 Task: Update the address to '2nd street, Karol Bagh, New Delhi, India' and phone number to '01128762718' for the contact 'Shazi Zaman' in Outlook.
Action: Mouse moved to (18, 101)
Screenshot: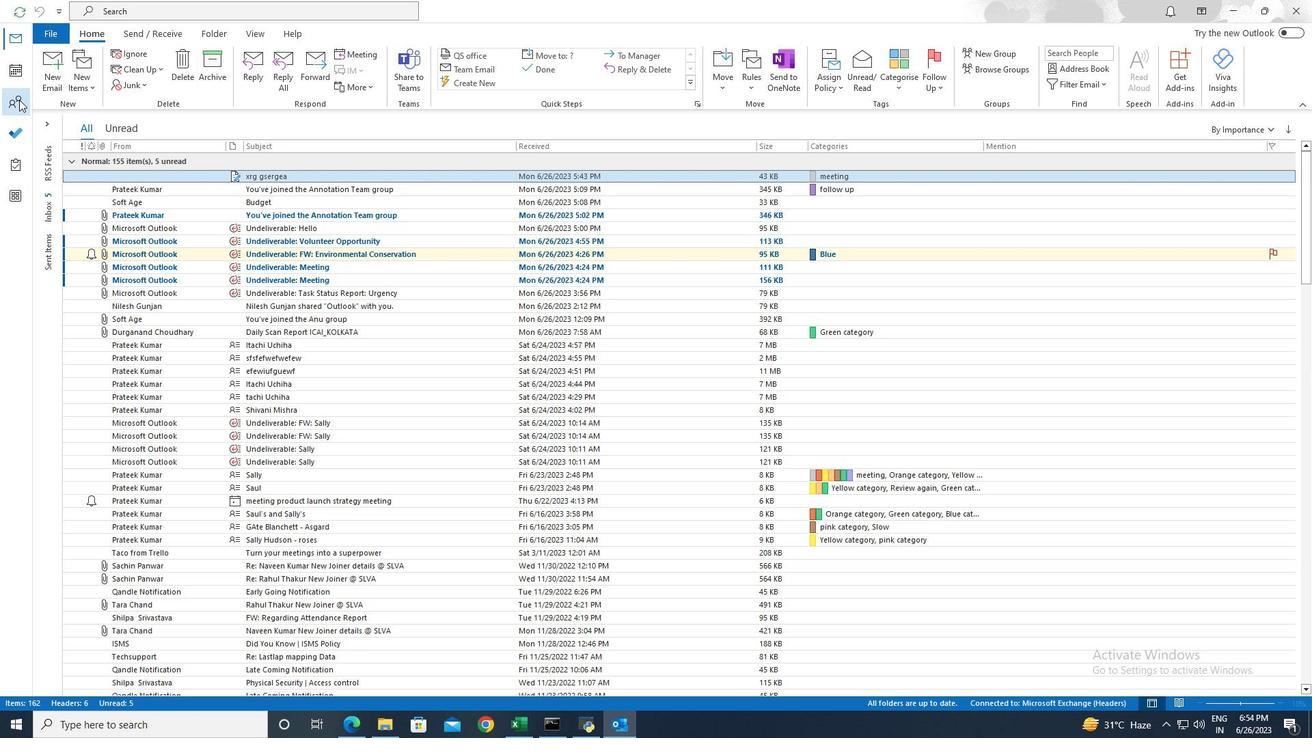 
Action: Mouse pressed left at (18, 101)
Screenshot: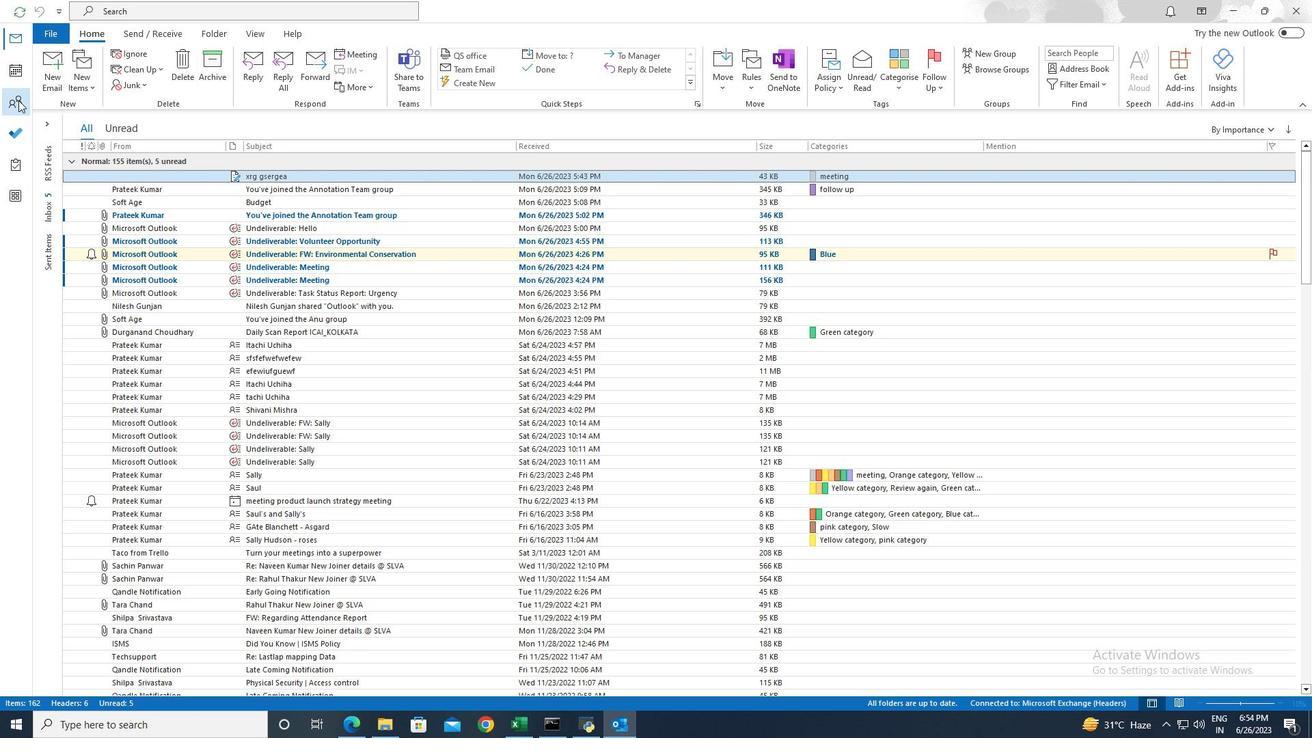 
Action: Mouse moved to (274, 13)
Screenshot: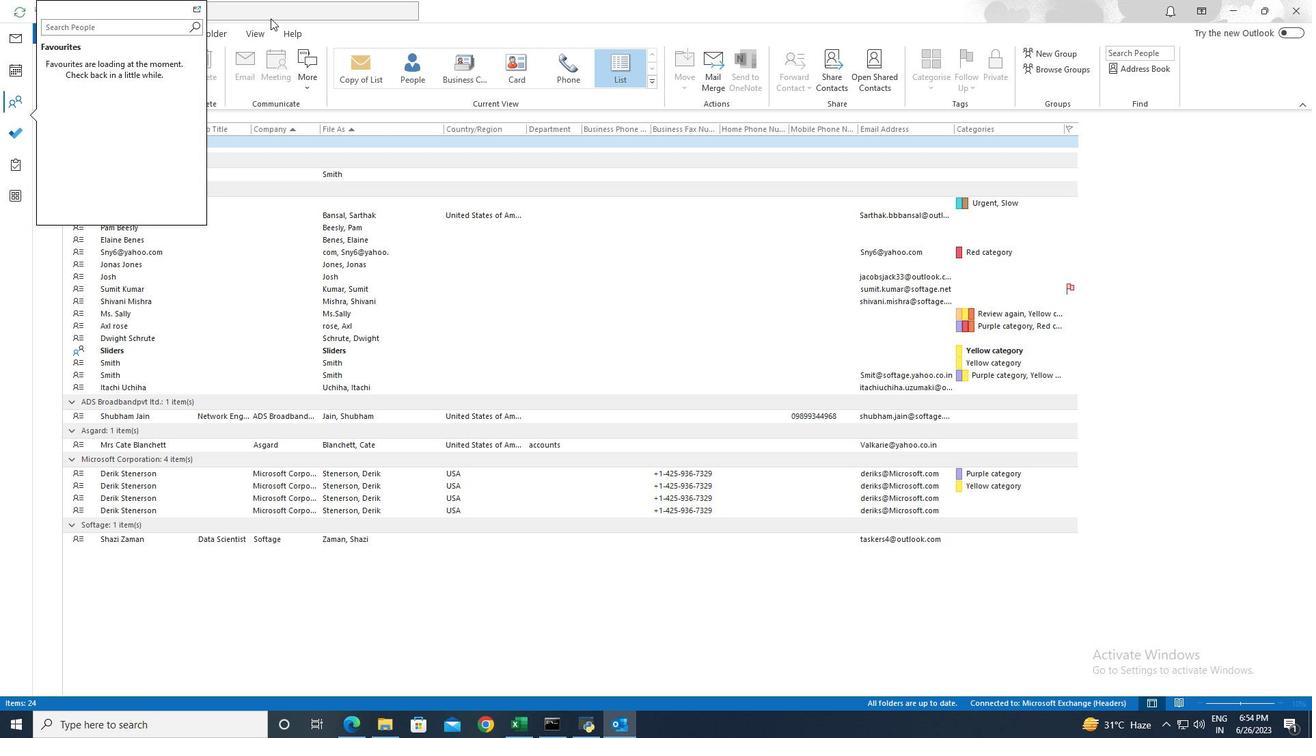
Action: Mouse pressed left at (274, 13)
Screenshot: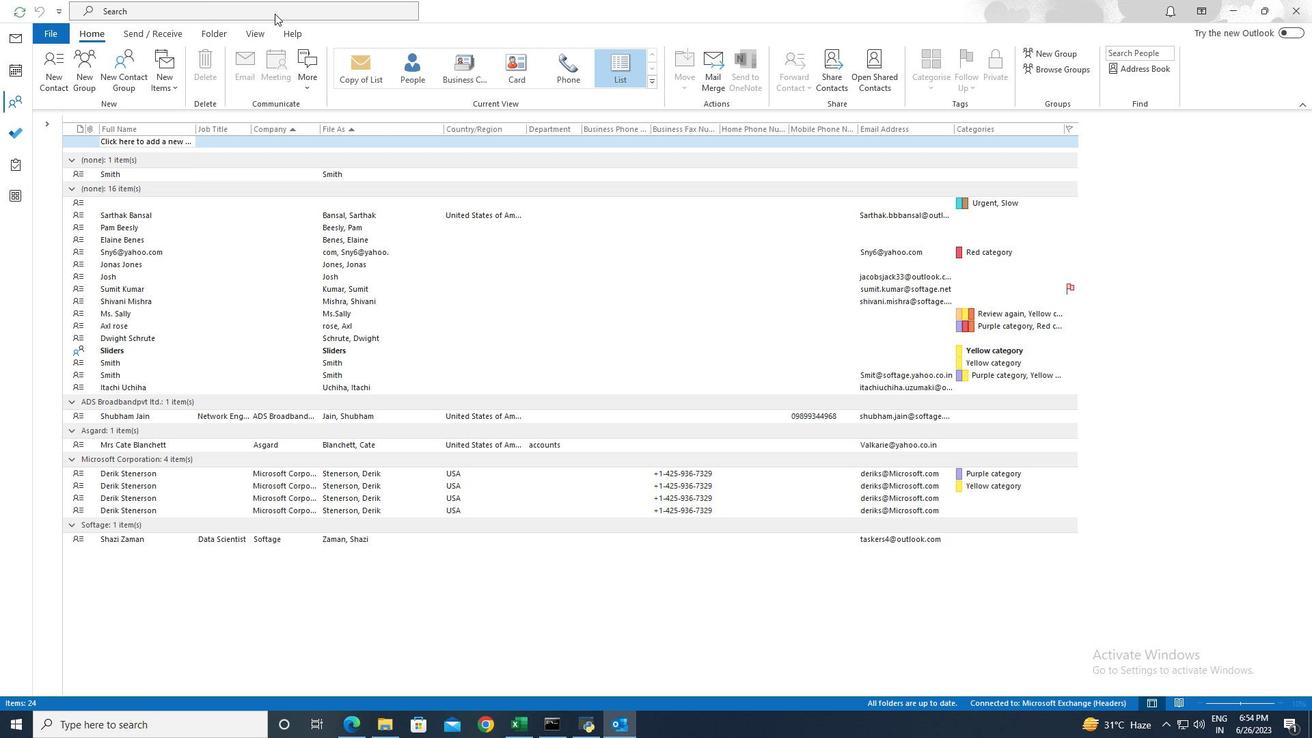 
Action: Mouse moved to (469, 8)
Screenshot: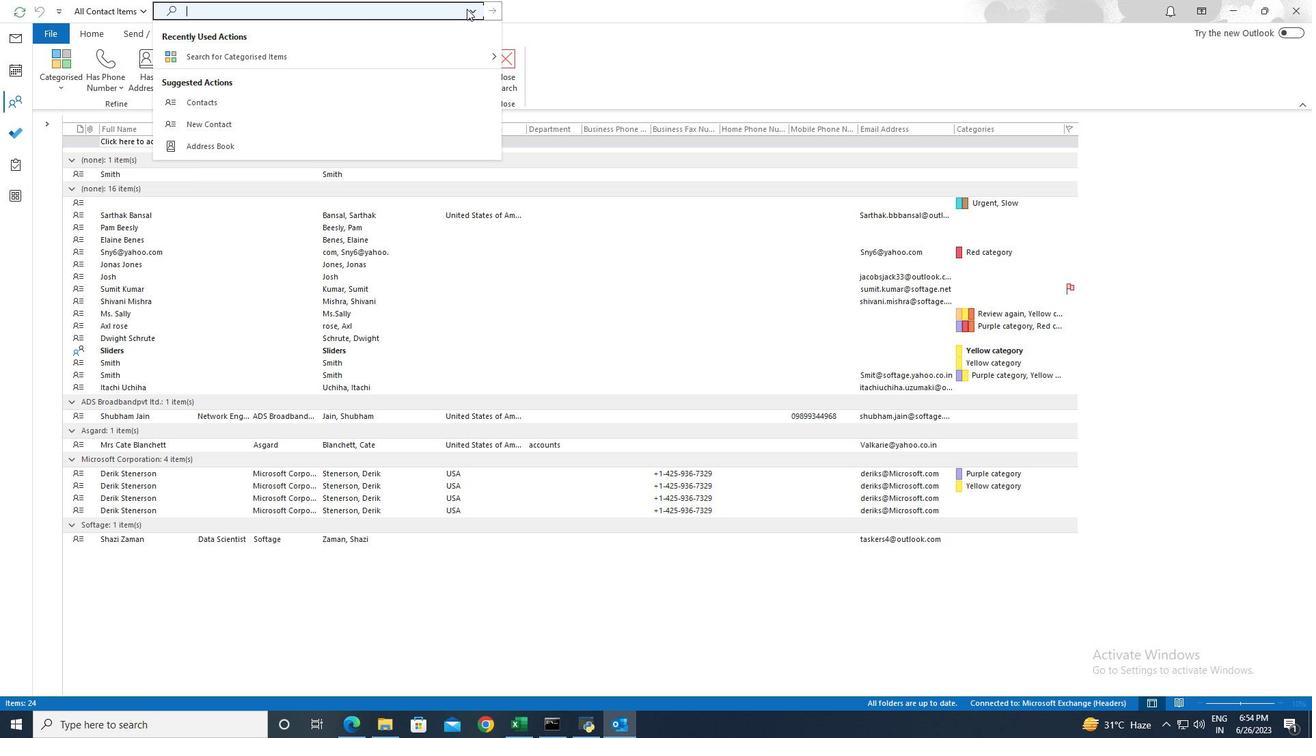 
Action: Mouse pressed left at (469, 8)
Screenshot: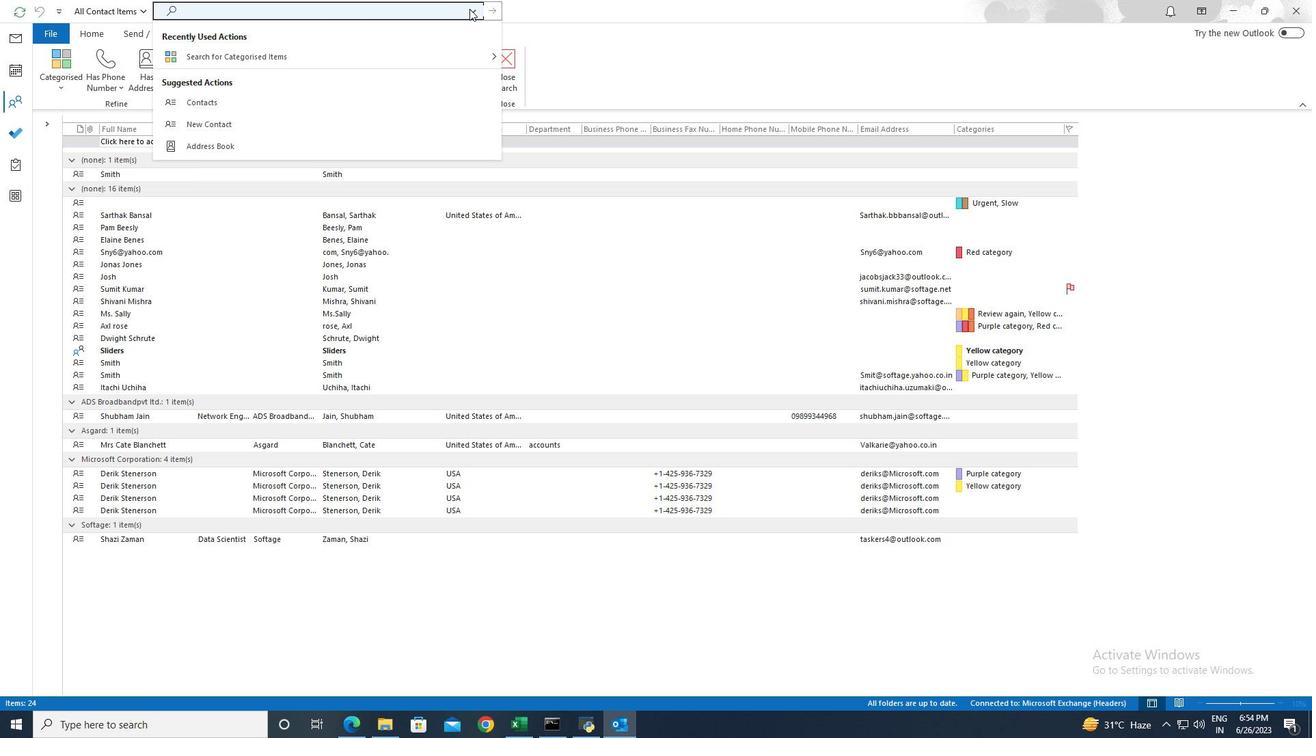 
Action: Mouse moved to (233, 211)
Screenshot: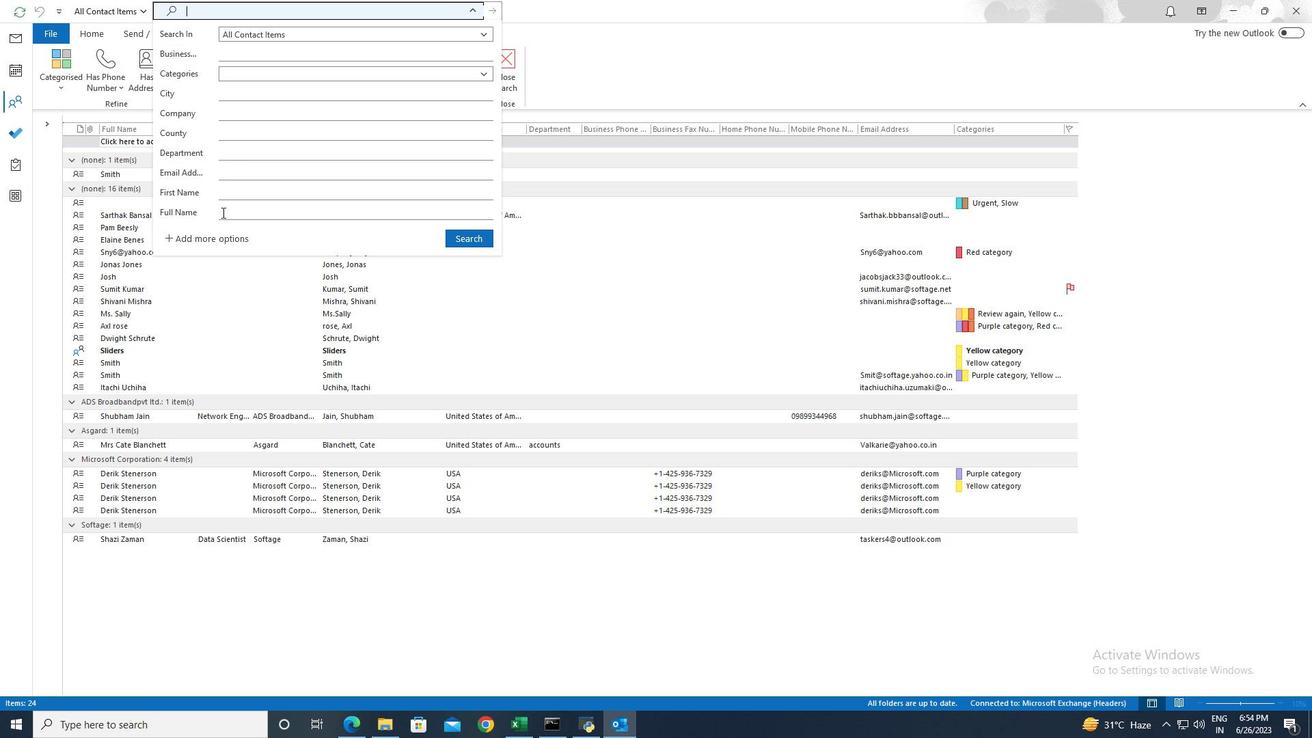 
Action: Mouse pressed left at (233, 211)
Screenshot: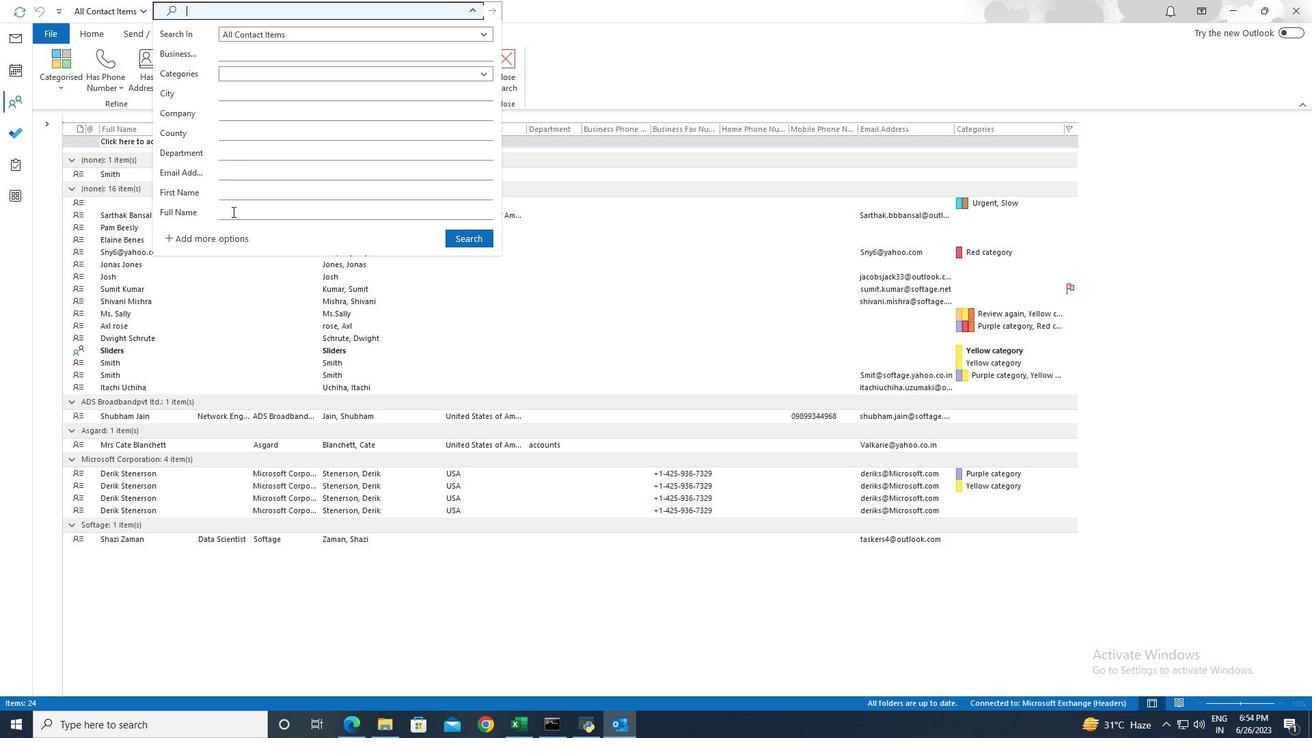 
Action: Mouse moved to (233, 211)
Screenshot: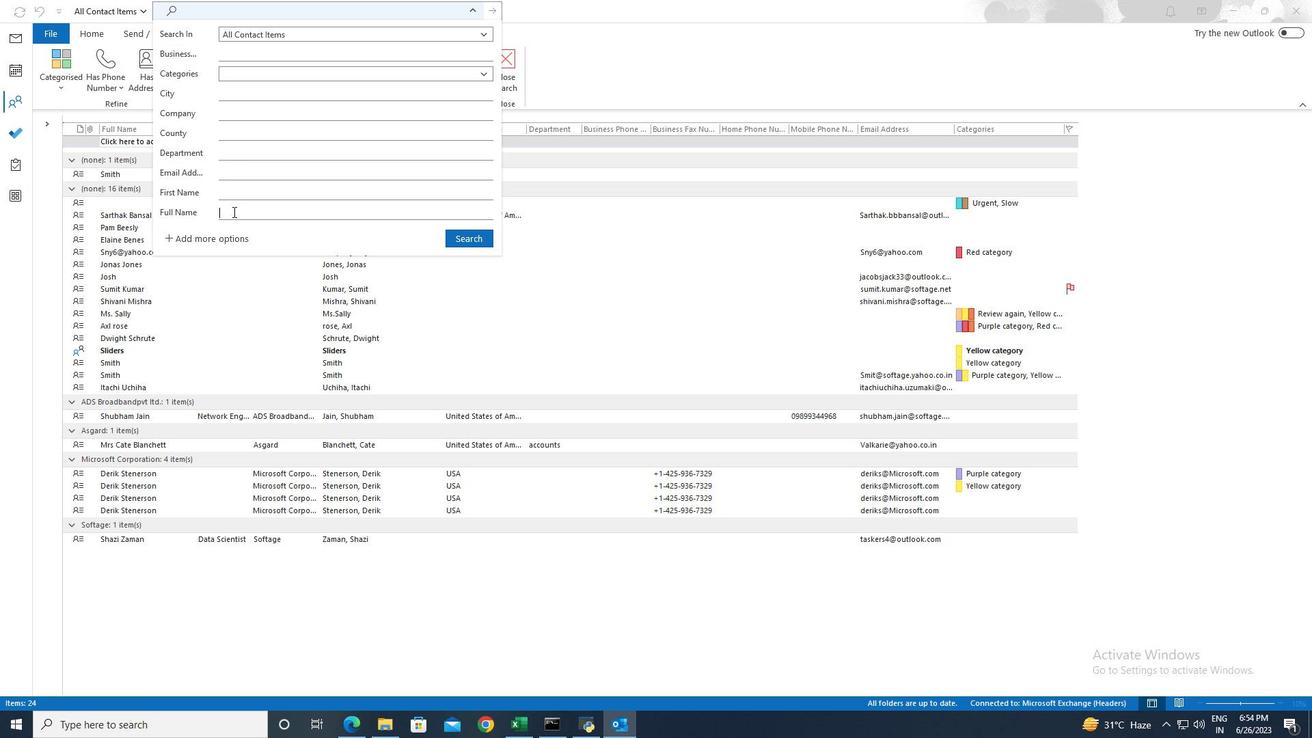 
Action: Key pressed <Key.shift>Shazi<Key.space><Key.shift>Zaman
Screenshot: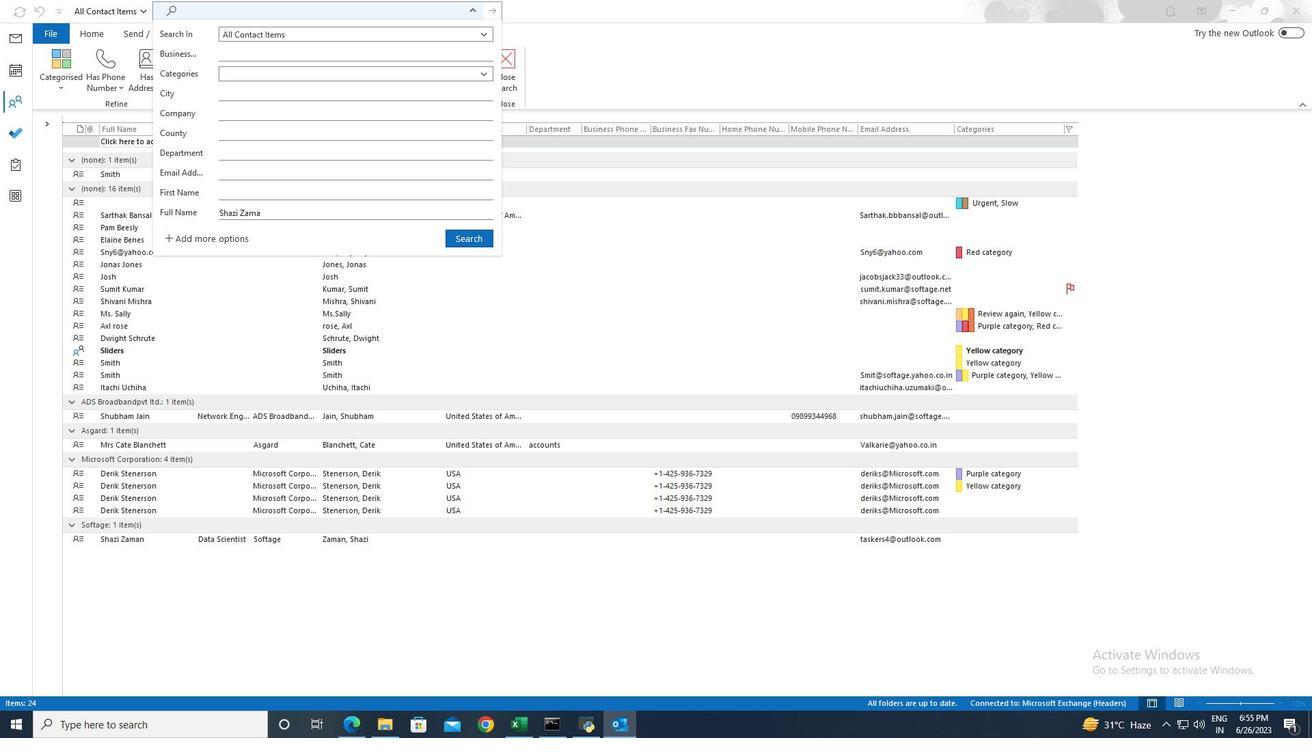 
Action: Mouse moved to (489, 233)
Screenshot: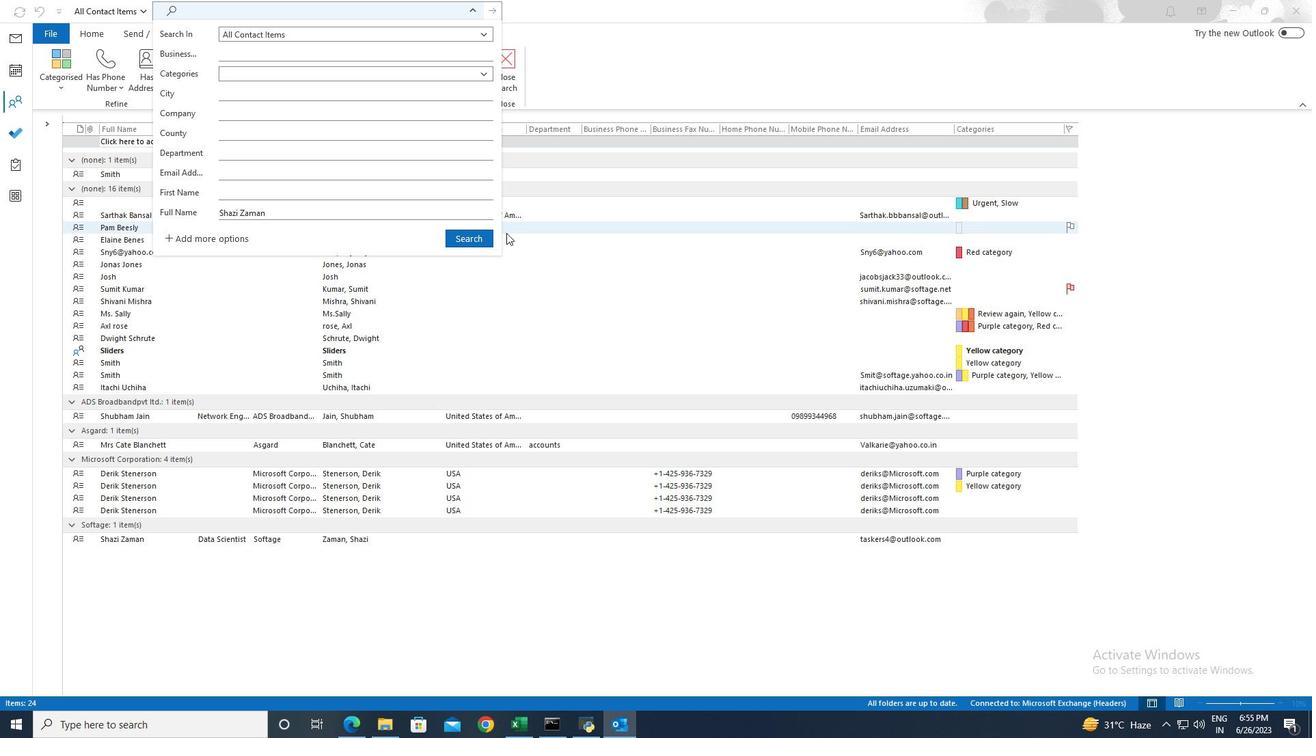 
Action: Mouse pressed left at (489, 233)
Screenshot: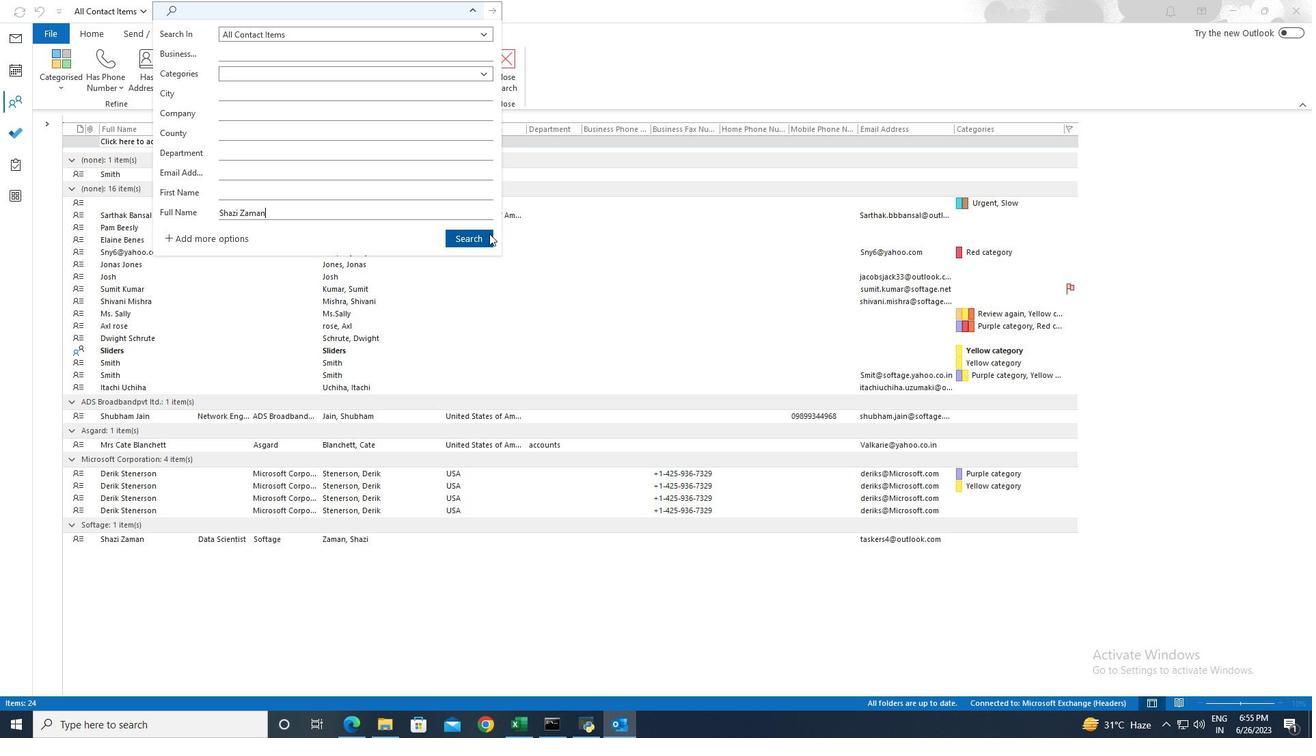 
Action: Mouse moved to (150, 153)
Screenshot: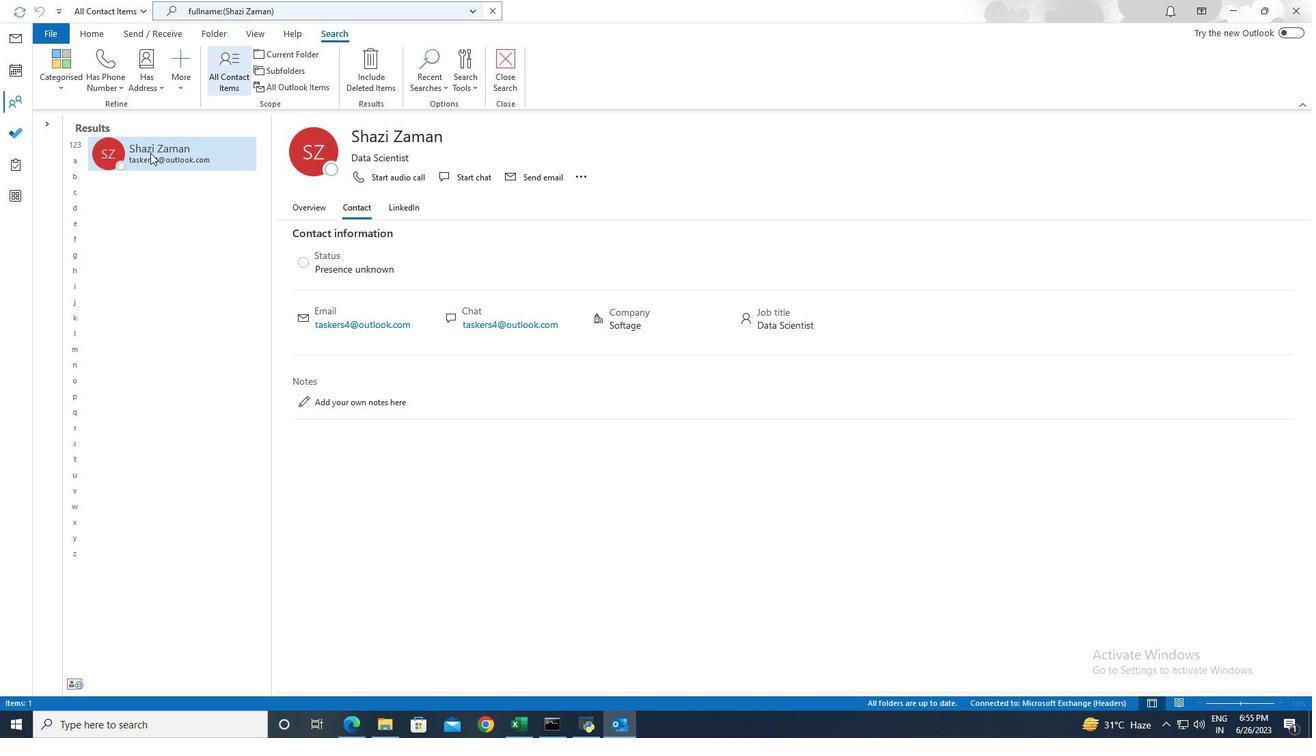 
Action: Mouse pressed left at (150, 153)
Screenshot: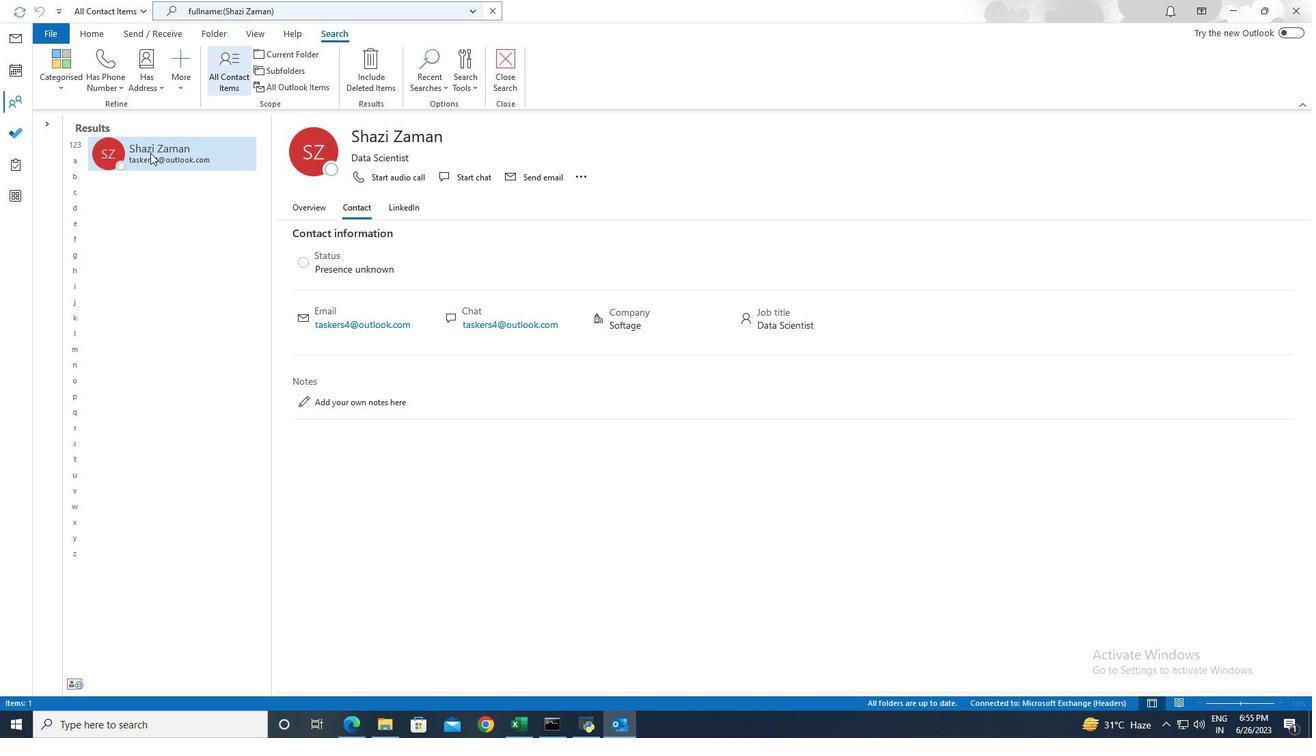 
Action: Mouse pressed left at (150, 153)
Screenshot: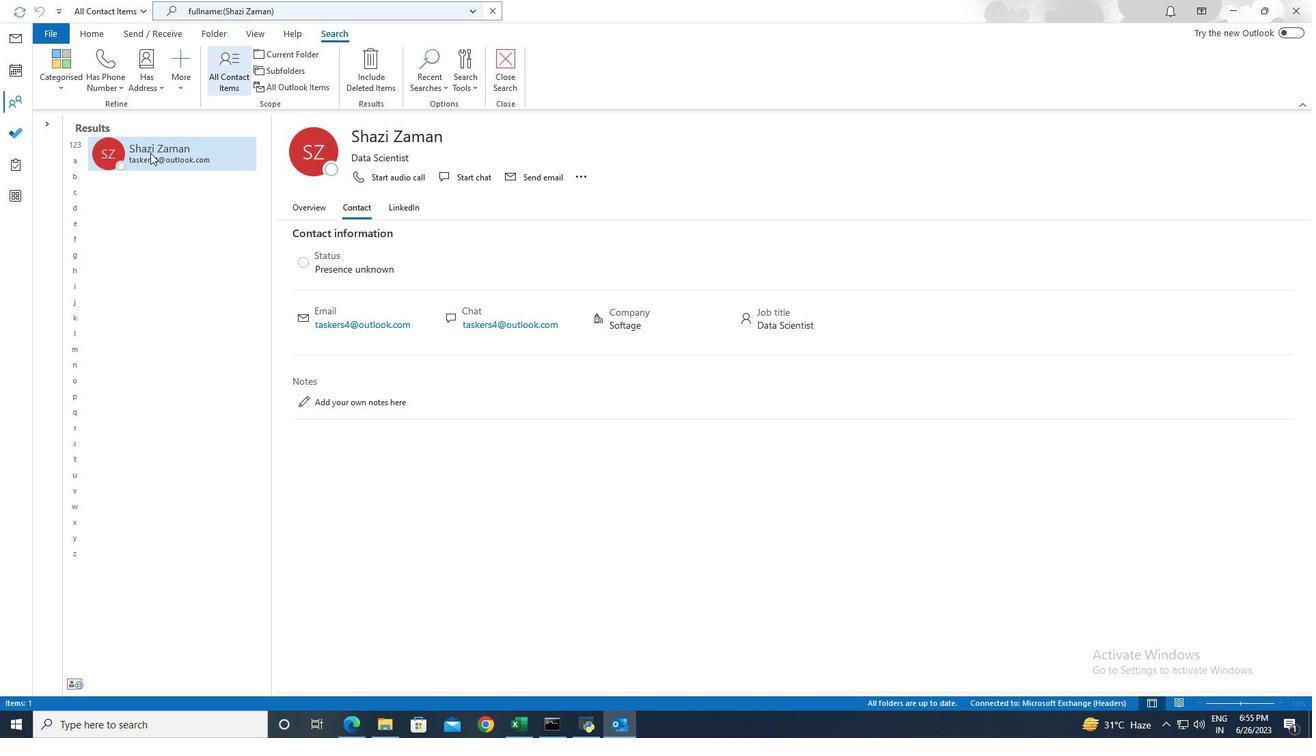 
Action: Mouse moved to (107, 291)
Screenshot: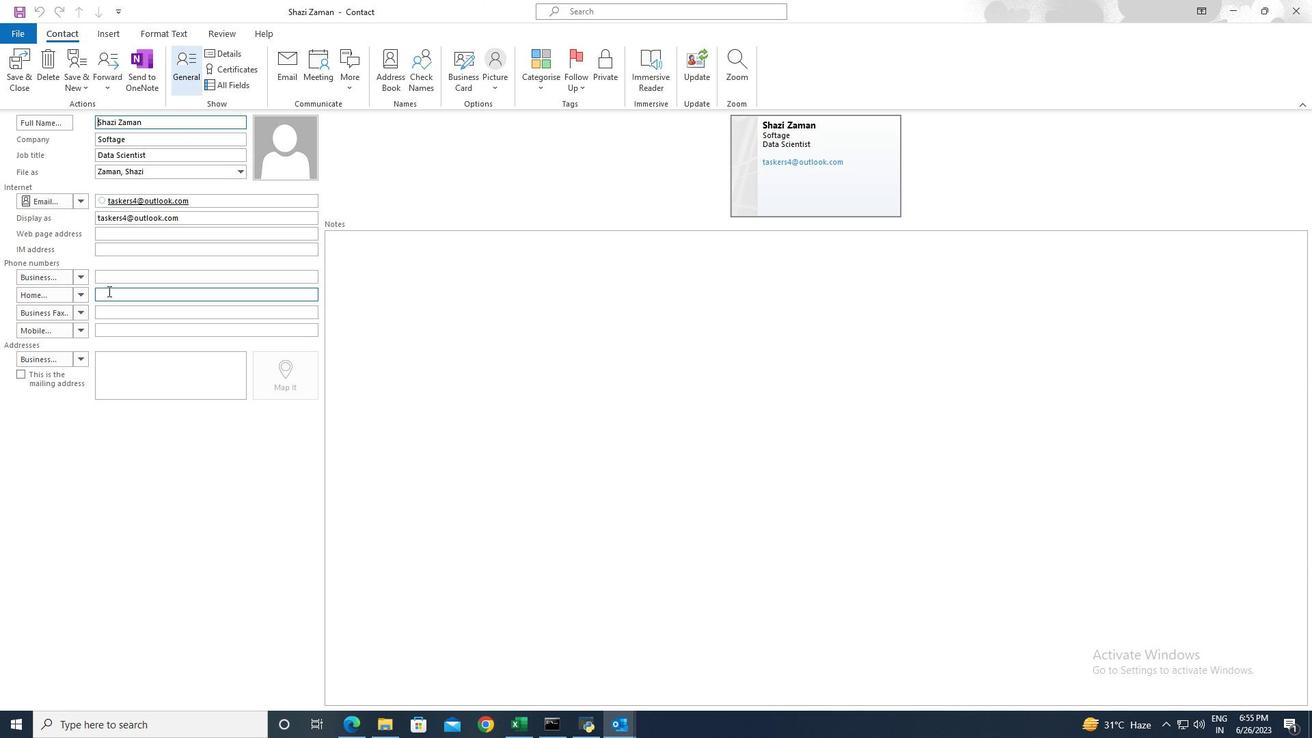 
Action: Mouse pressed left at (107, 291)
Screenshot: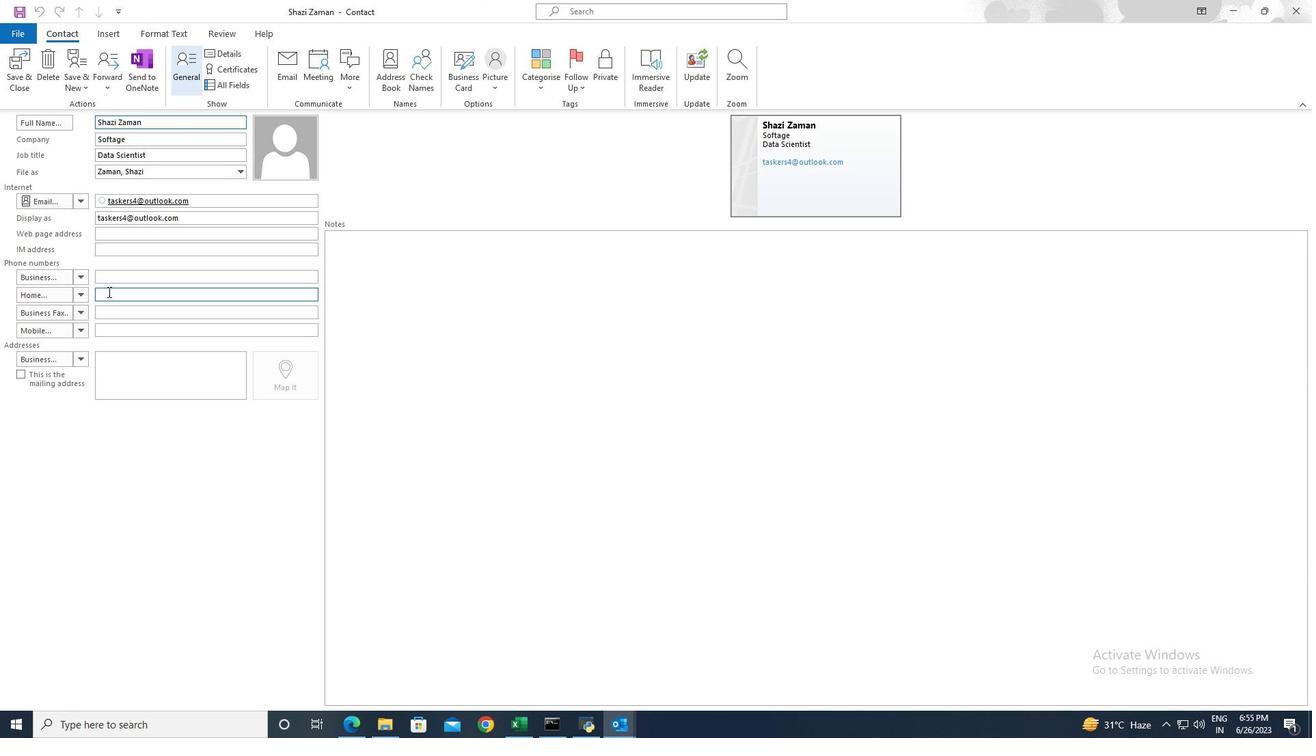 
Action: Key pressed 01128762718
Screenshot: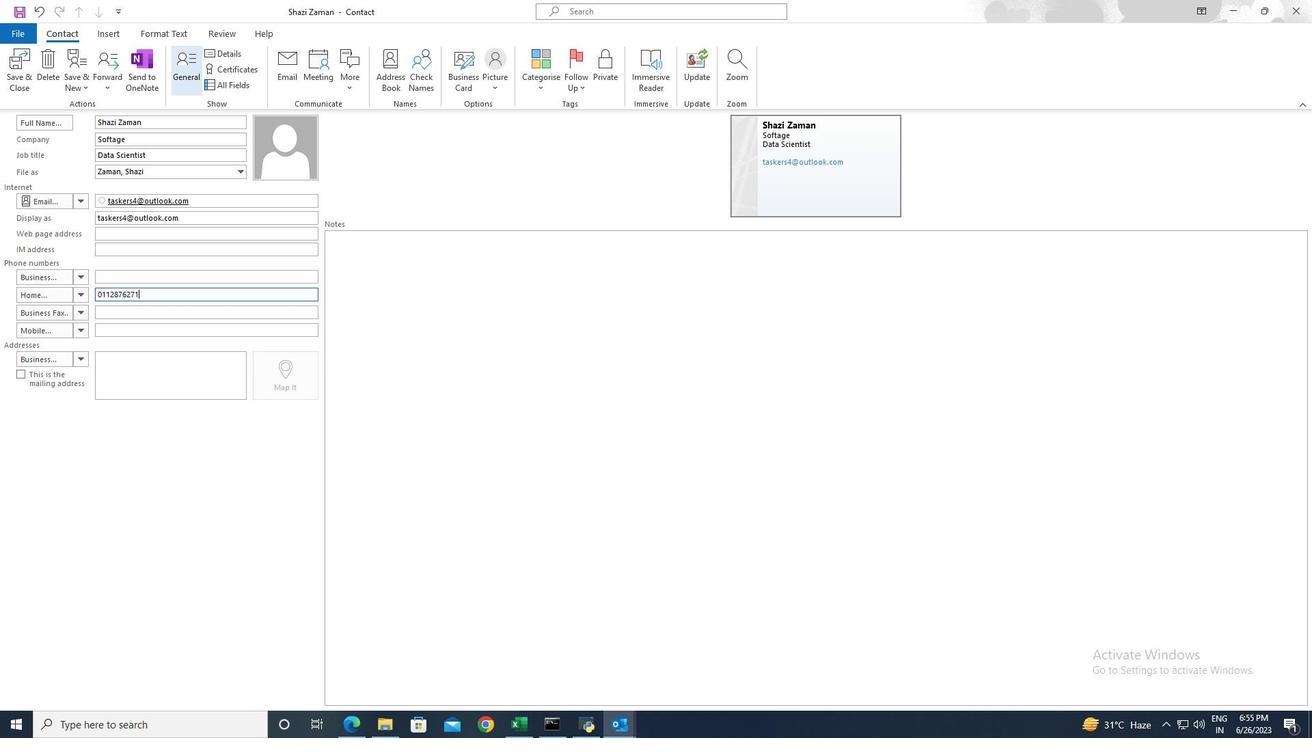 
Action: Mouse moved to (81, 360)
Screenshot: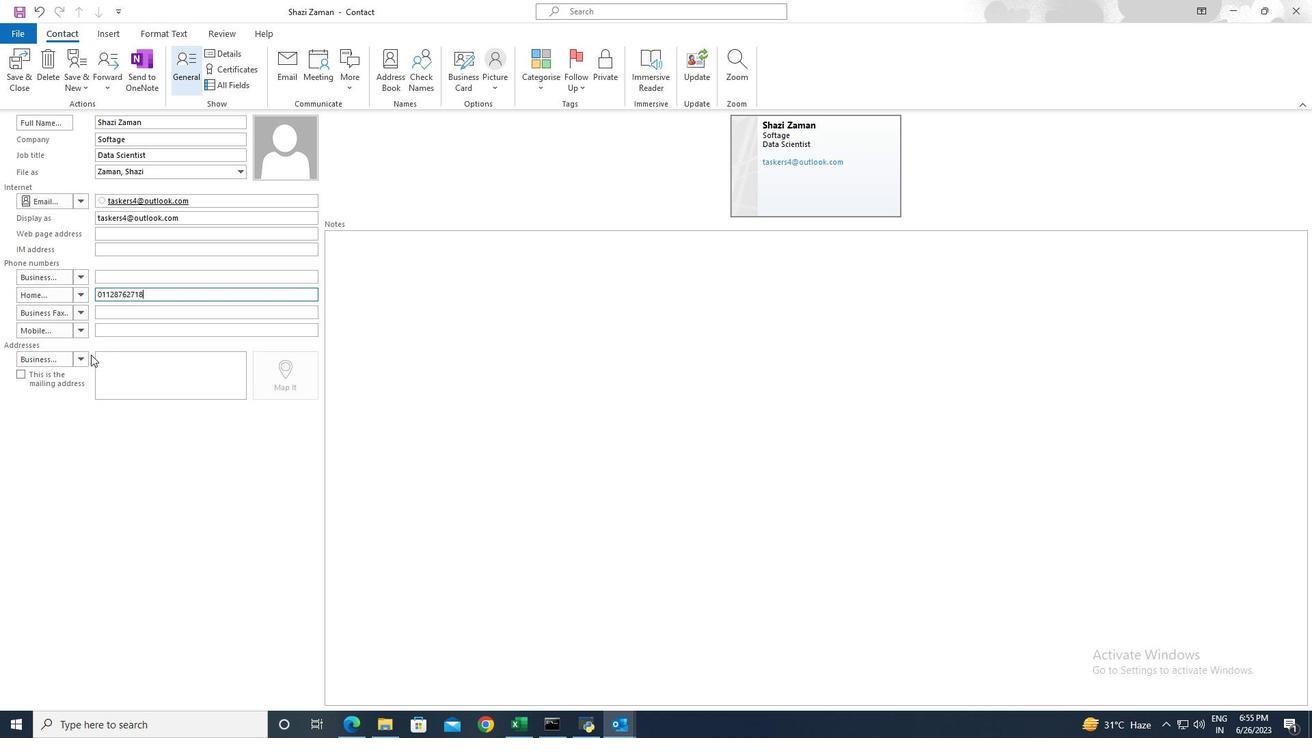 
Action: Mouse pressed left at (81, 360)
Screenshot: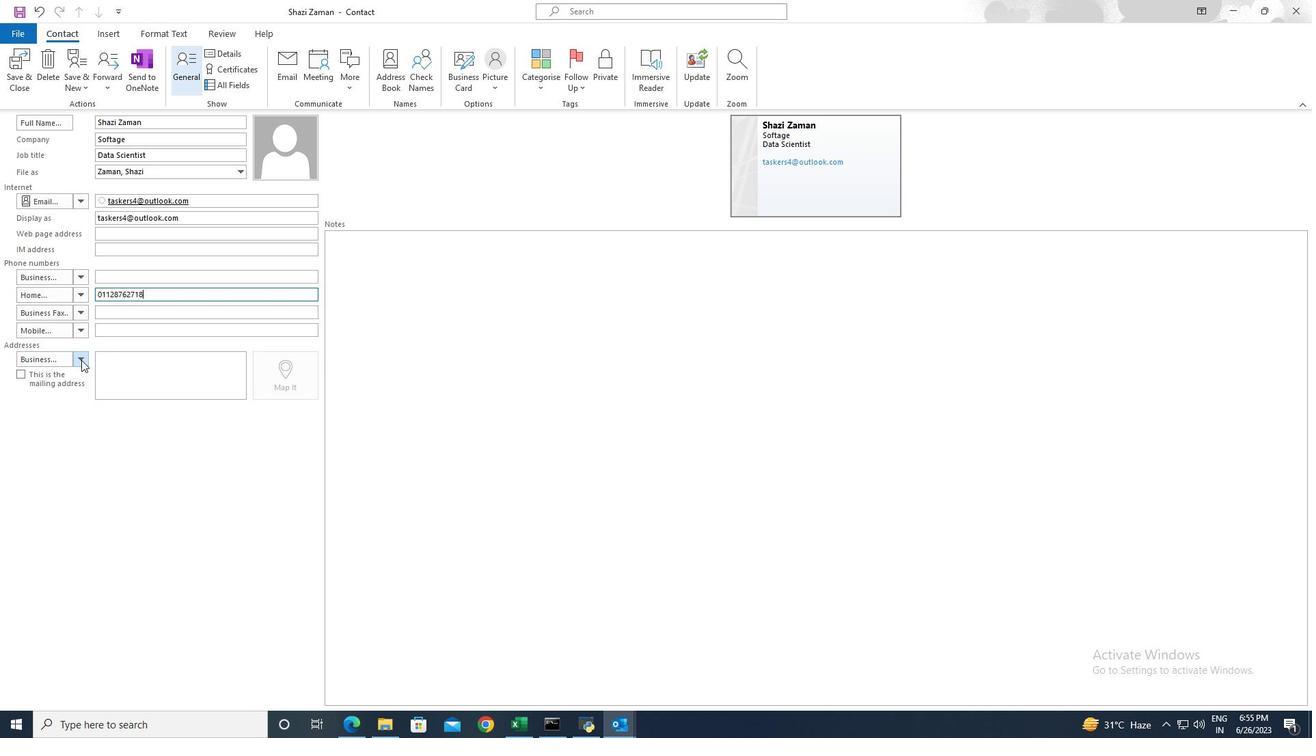 
Action: Mouse moved to (92, 394)
Screenshot: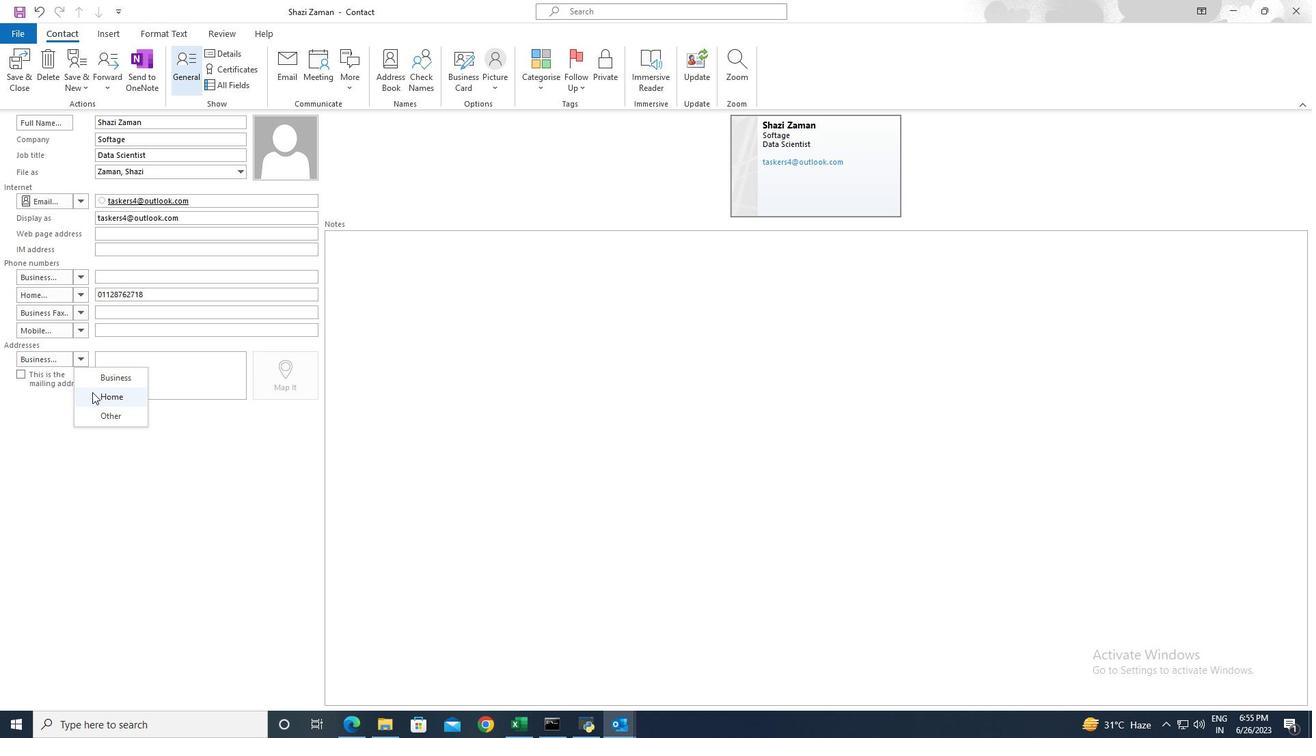 
Action: Mouse pressed left at (92, 394)
Screenshot: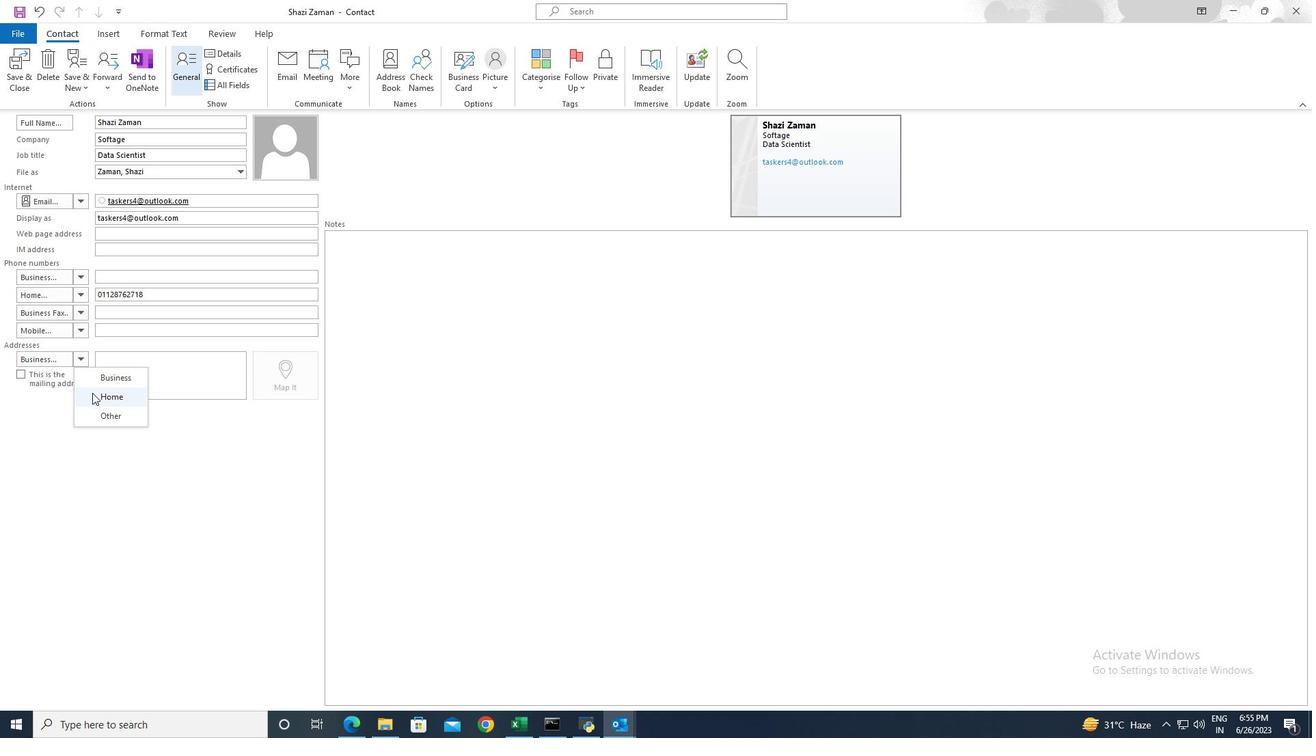 
Action: Mouse moved to (118, 361)
Screenshot: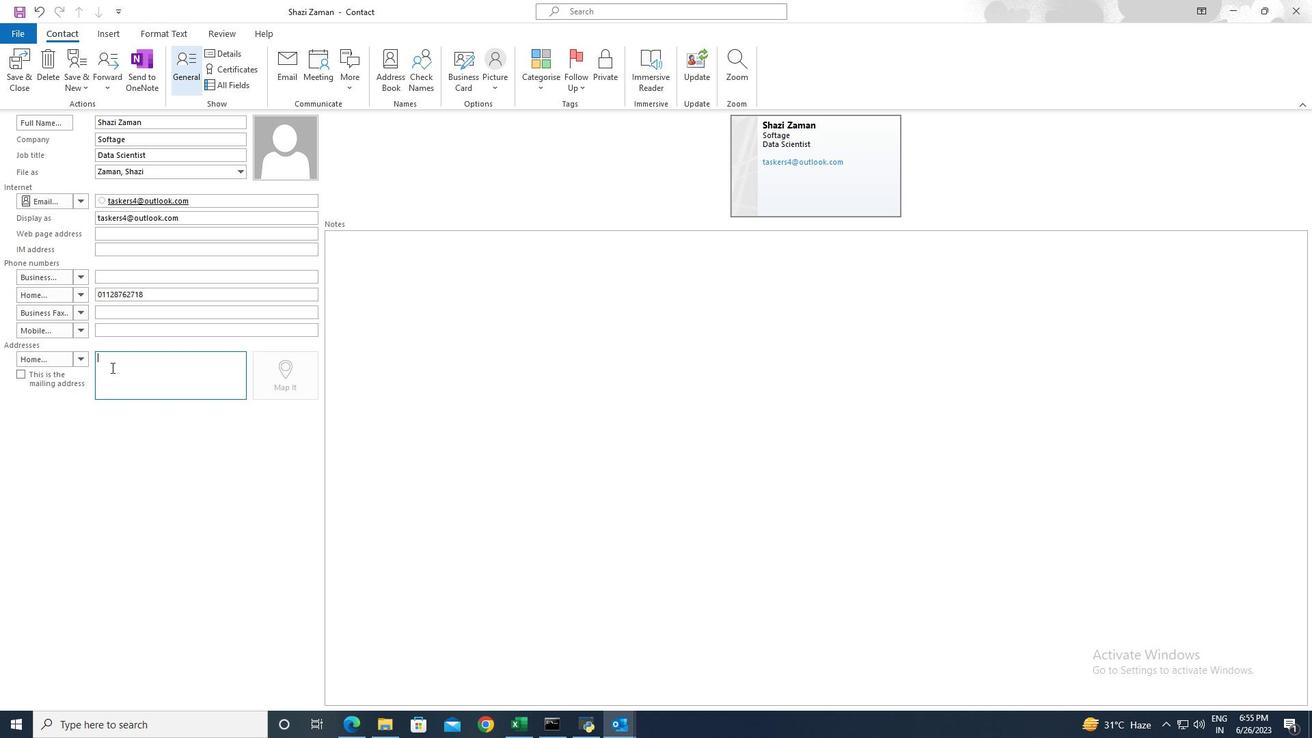 
Action: Key pressed 2nd<Key.space>street,<Key.space><Key.shift>Karol<Key.space><Key.shift>Bagh,<Key.space><Key.shift>New<Key.space><Key.shift>Delhi,<Key.space><Key.shift><Key.shift><Key.shift><Key.shift><Key.shift>India
Screenshot: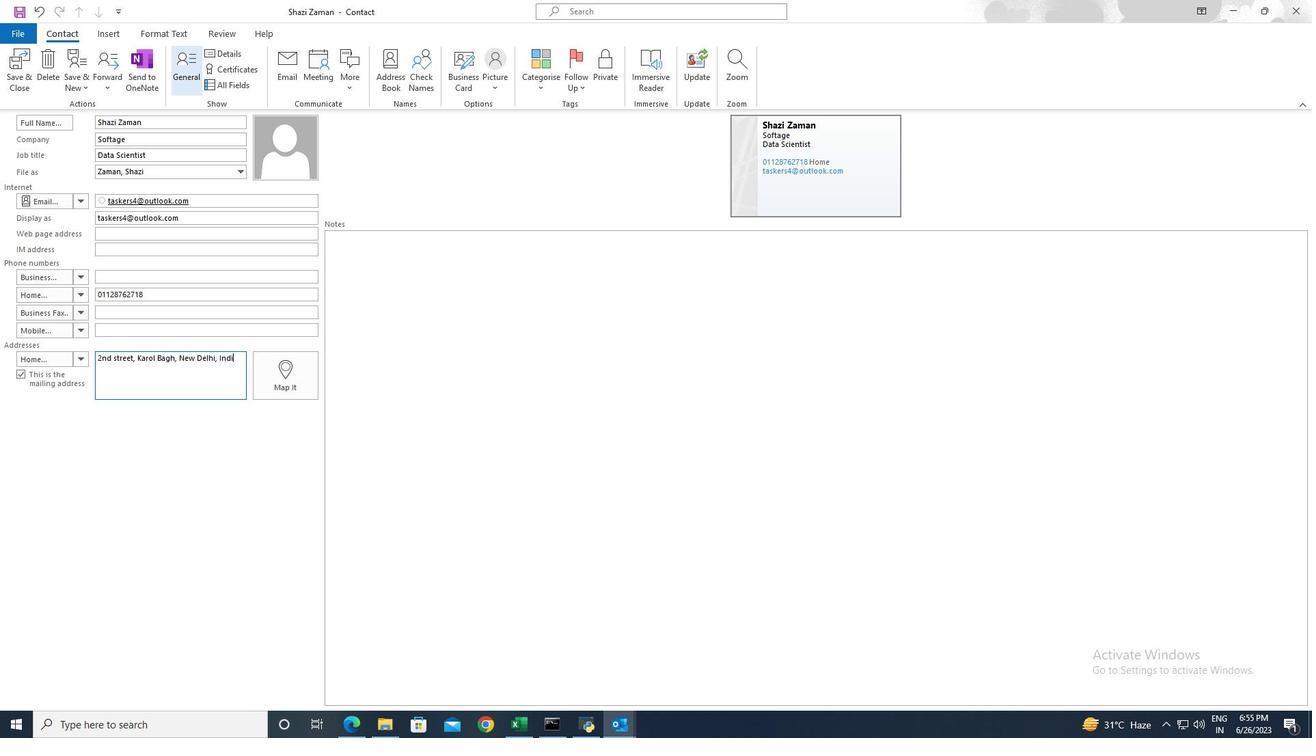 
Action: Mouse moved to (80, 358)
Screenshot: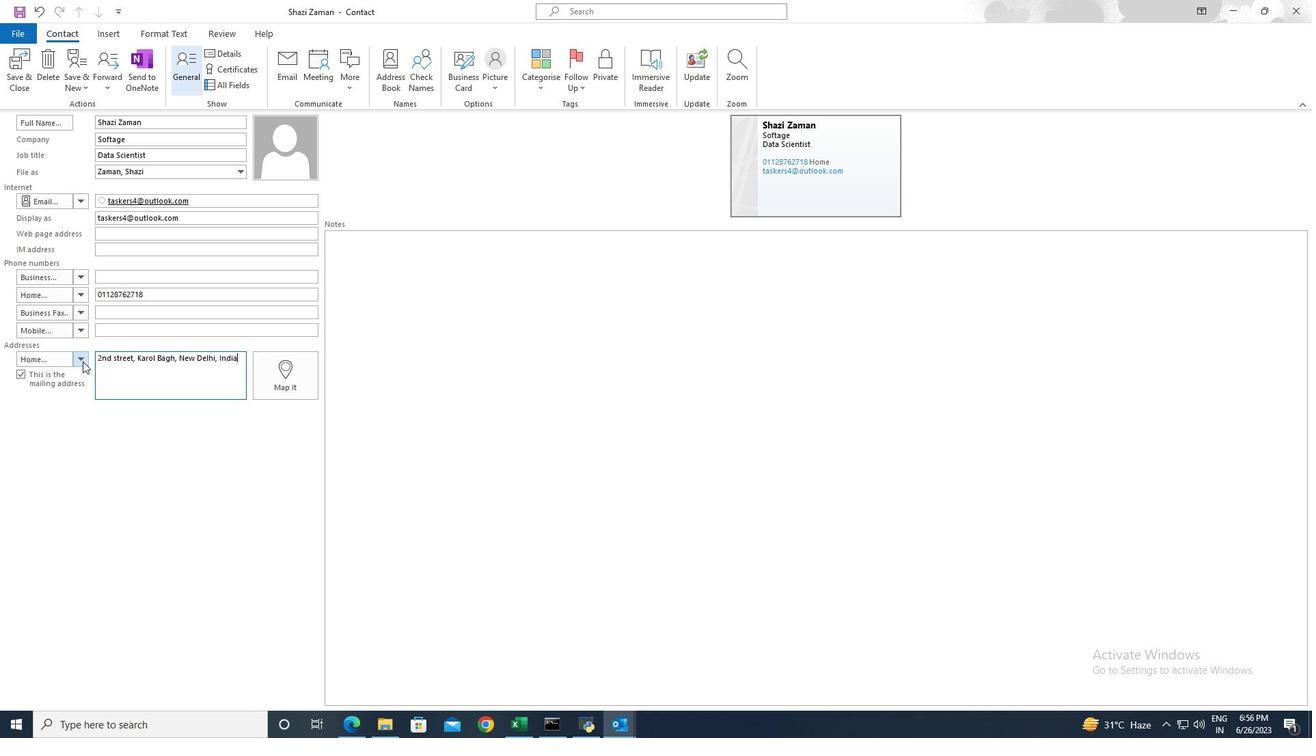 
Action: Mouse pressed left at (80, 358)
Screenshot: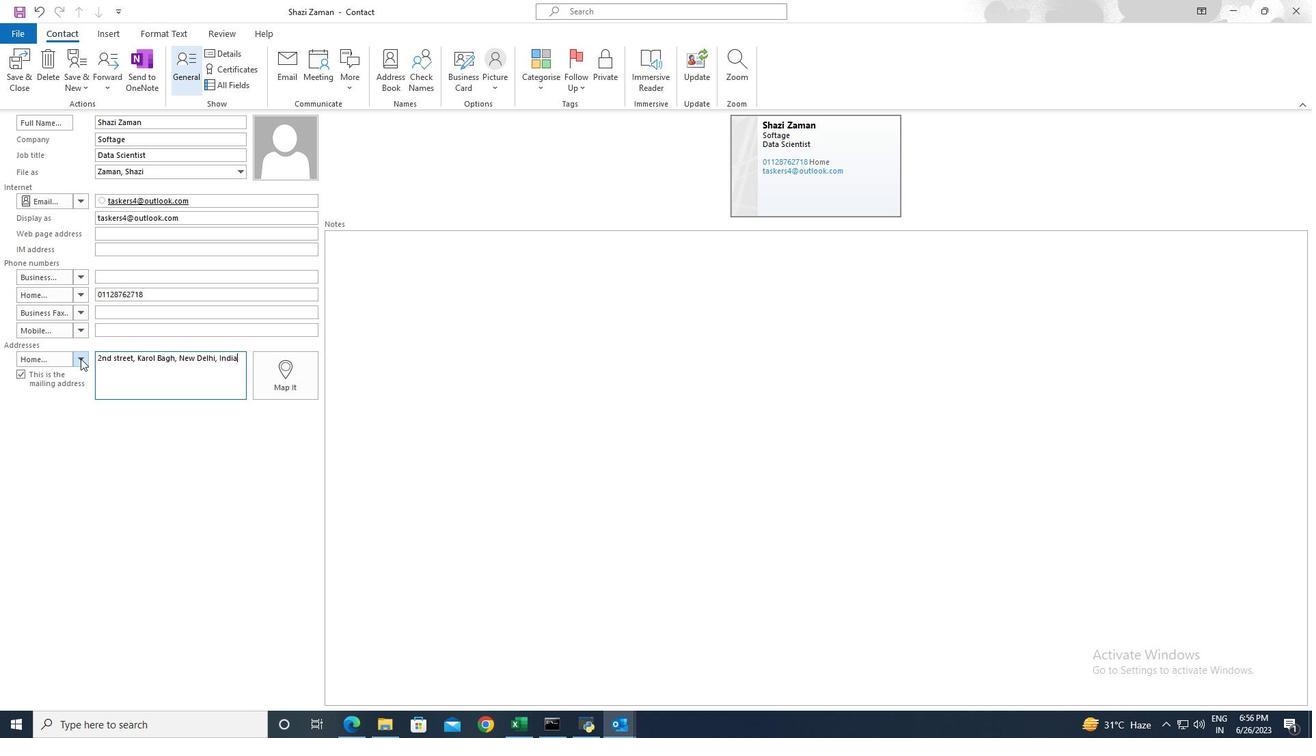 
Action: Mouse moved to (93, 377)
Screenshot: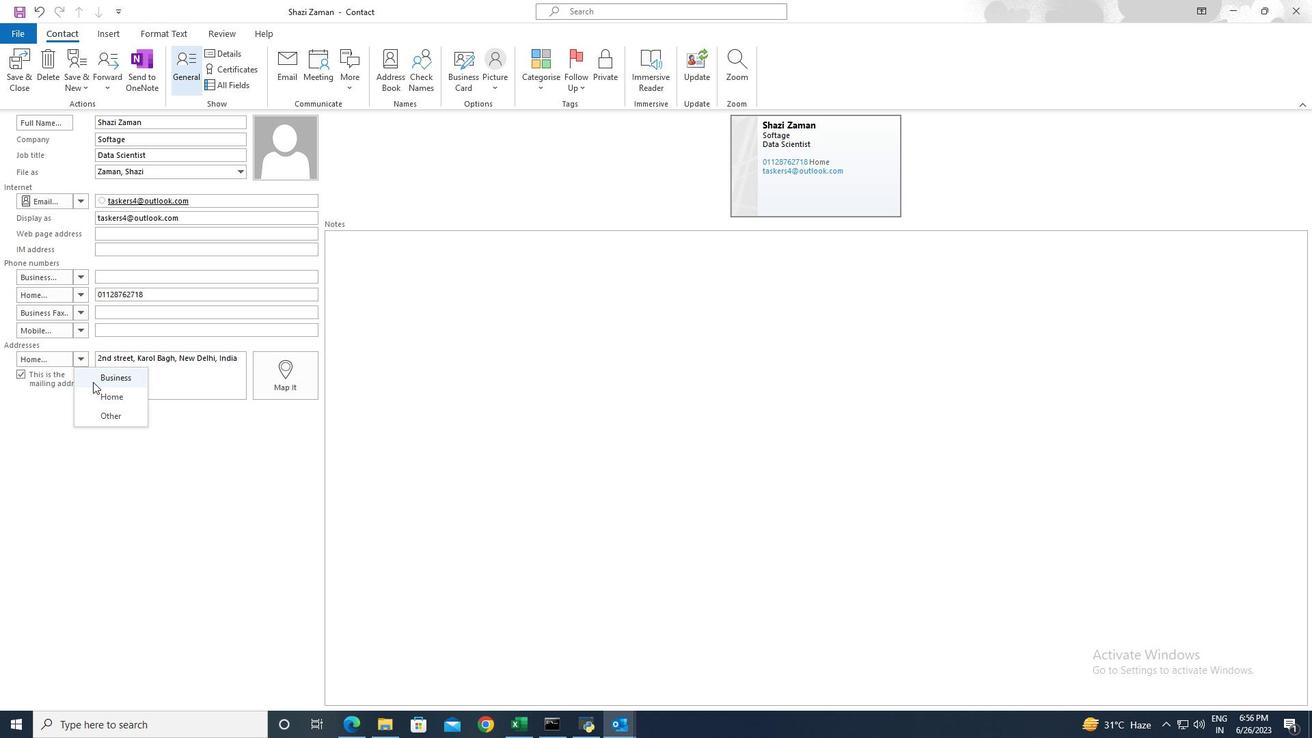 
Action: Mouse pressed left at (93, 377)
Screenshot: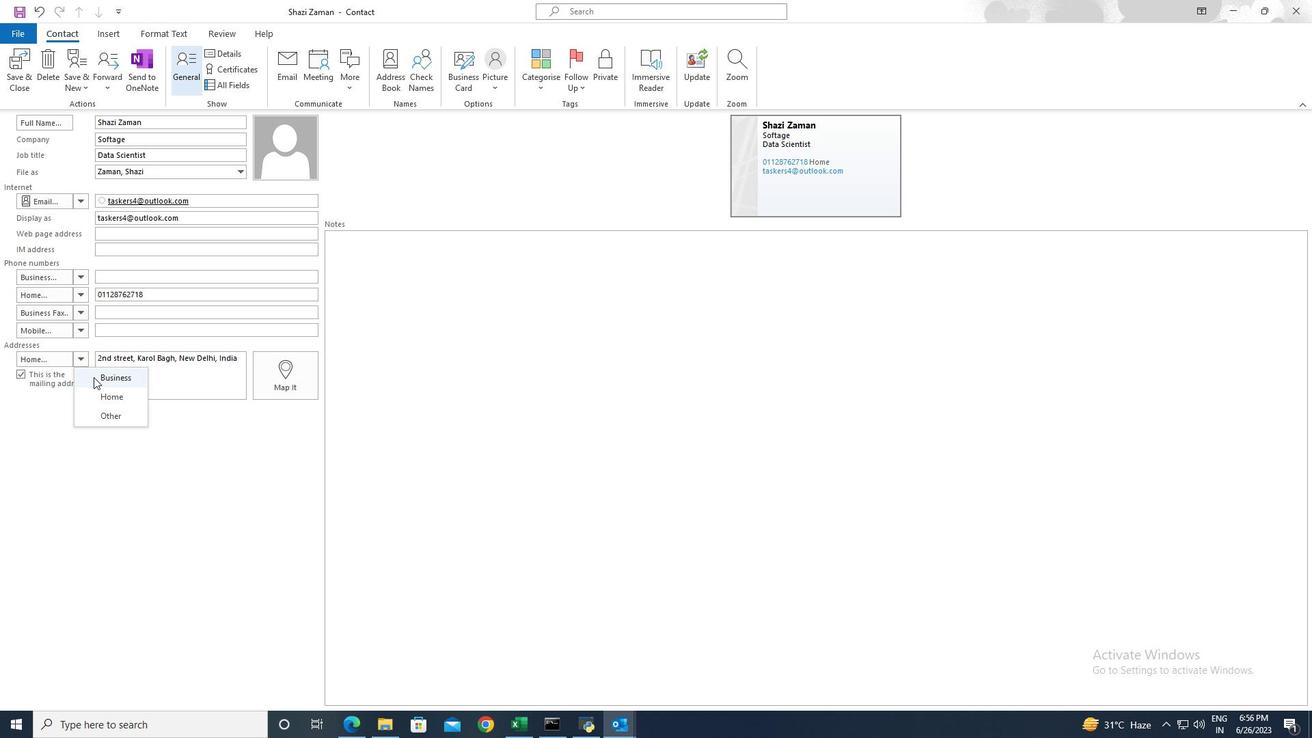 
Action: Mouse moved to (96, 373)
Screenshot: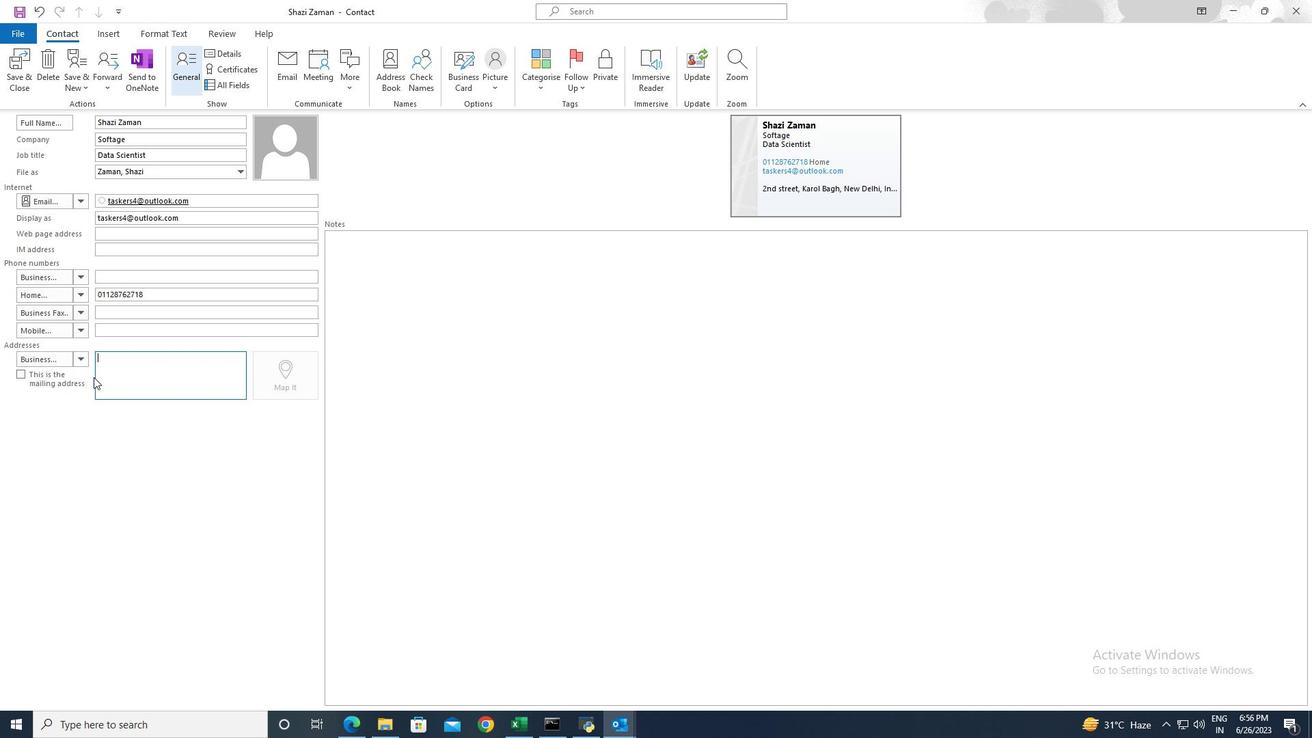 
Action: Key pressed <Key.shift>Saket,<Key.space><Key.shift>New<Key.space><Key.shift><Key.shift><Key.shift><Key.shift><Key.shift>Delhi,<Key.space><Key.shift>India
Screenshot: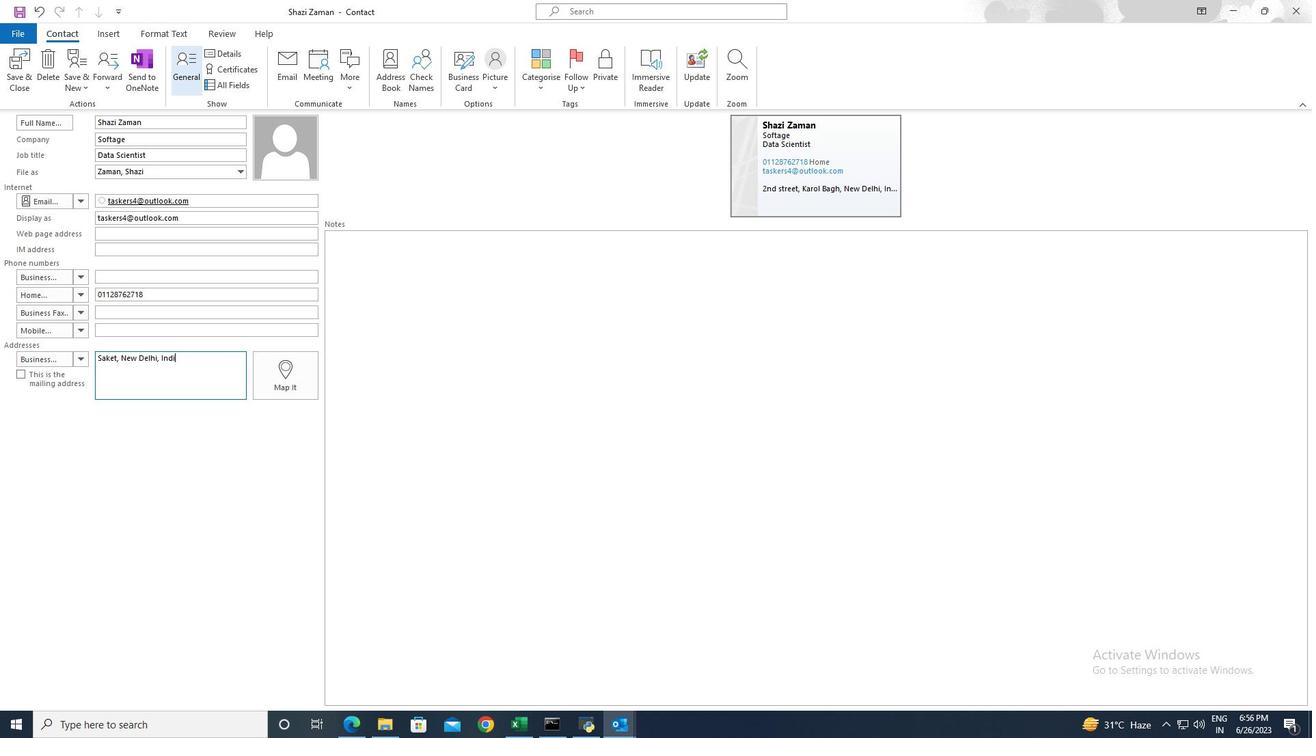 
Action: Mouse moved to (19, 91)
Screenshot: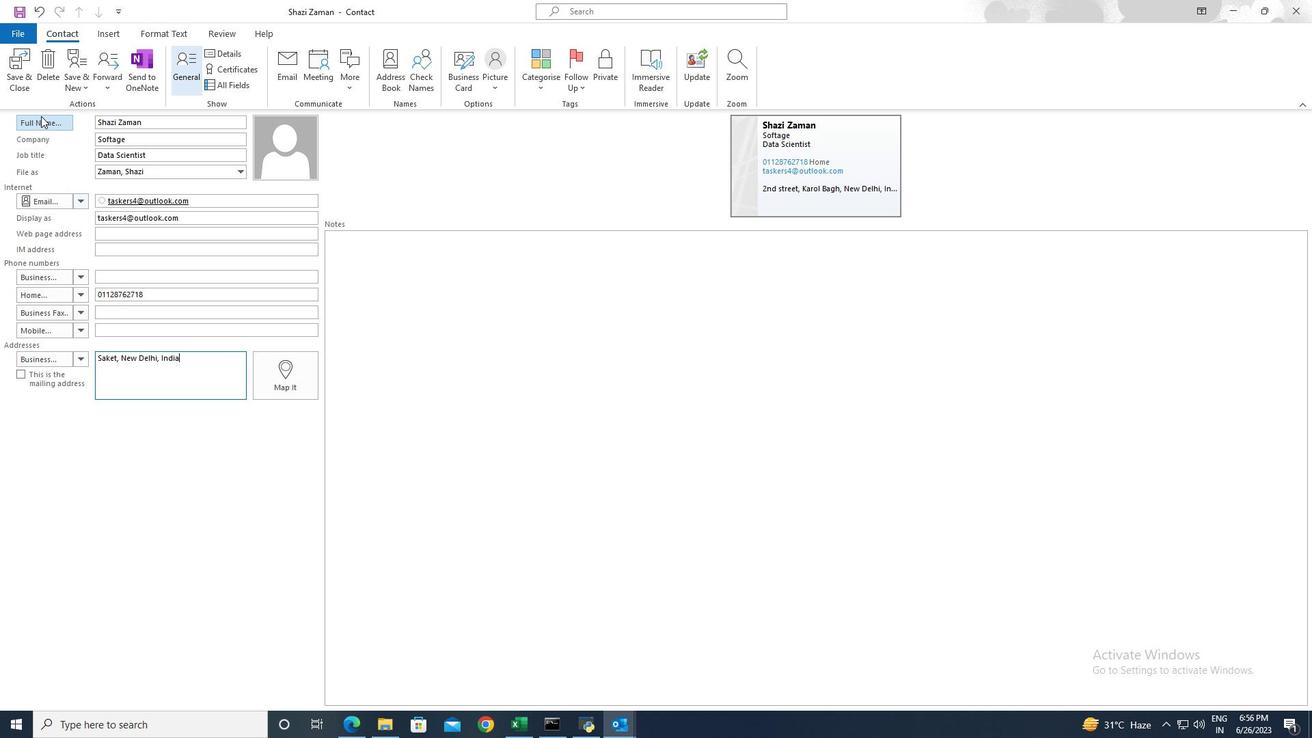 
Action: Mouse pressed left at (19, 91)
Screenshot: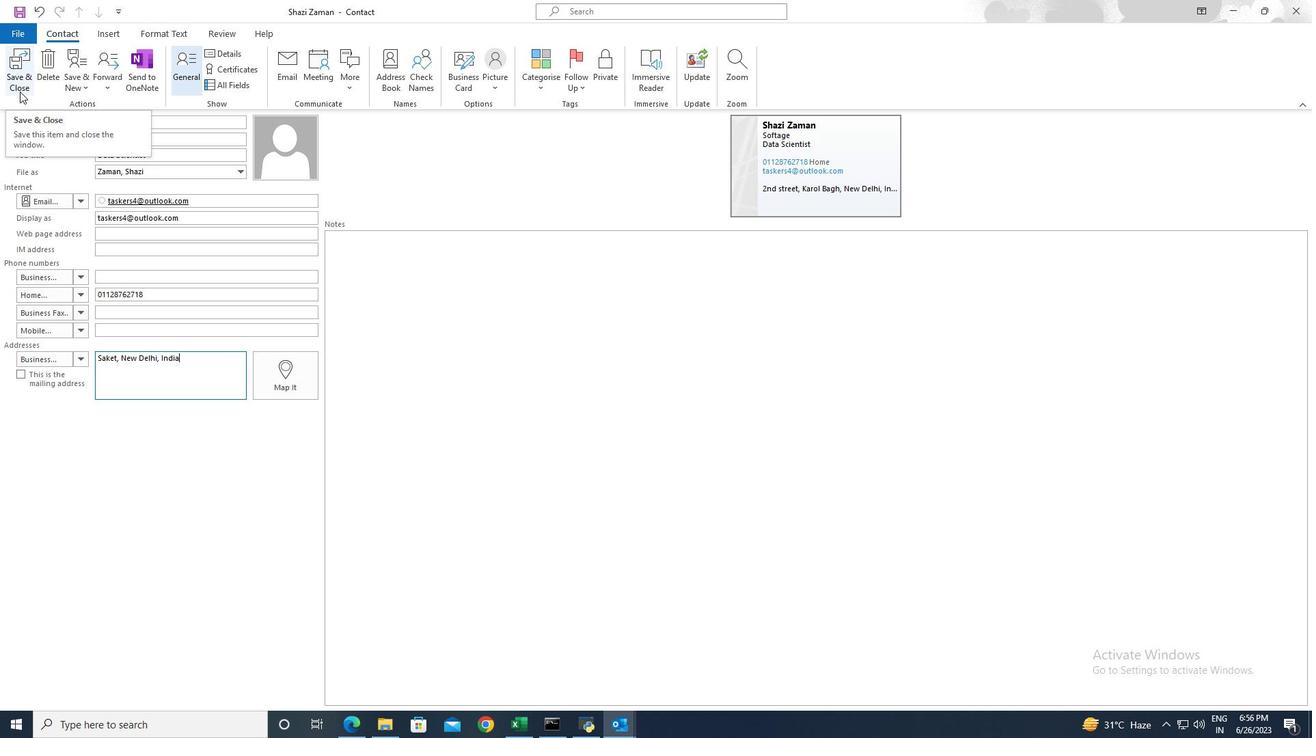 
